 Task: Create List Newsletters in Board Social Media Management to Workspace Business Process Management. Create List Press Releases in Board Video Marketing to Workspace Business Process Management. Create List Social Media Posts in Board Customer Retention Strategy and Program Development to Workspace Business Process Management
Action: Mouse moved to (68, 372)
Screenshot: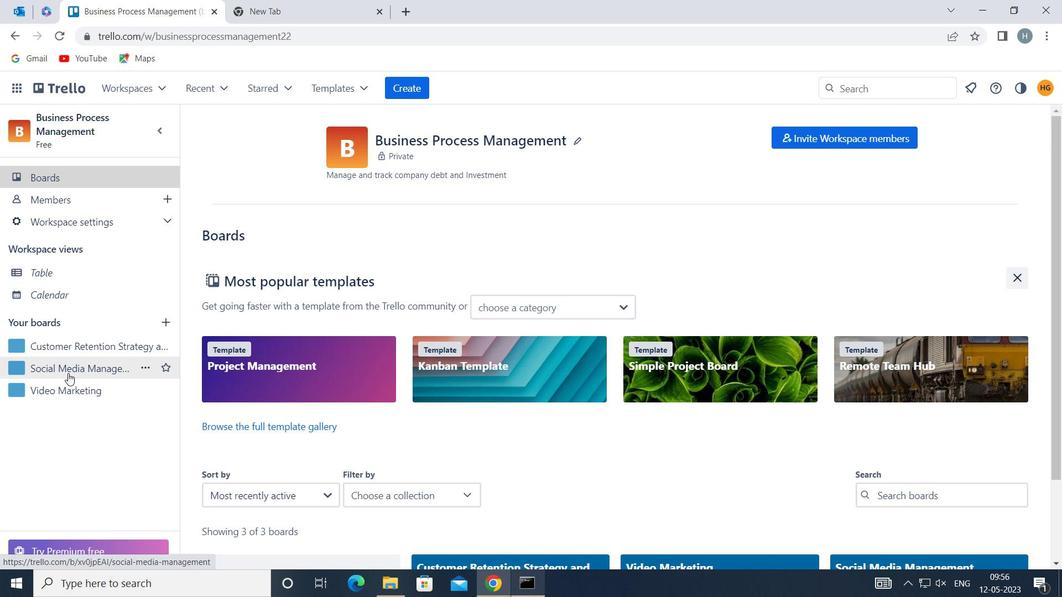 
Action: Mouse pressed left at (68, 372)
Screenshot: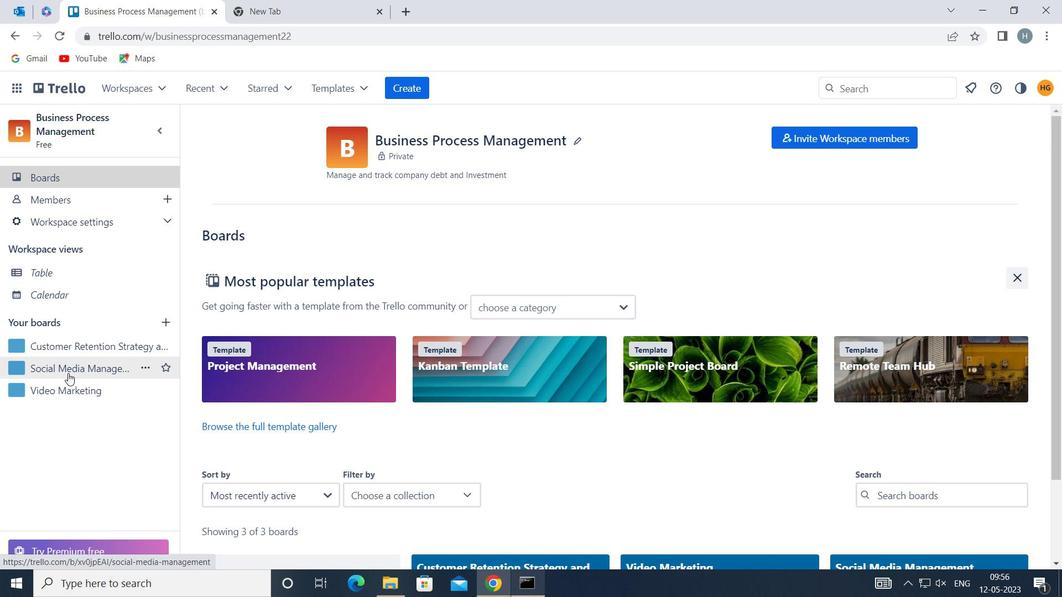 
Action: Mouse moved to (264, 199)
Screenshot: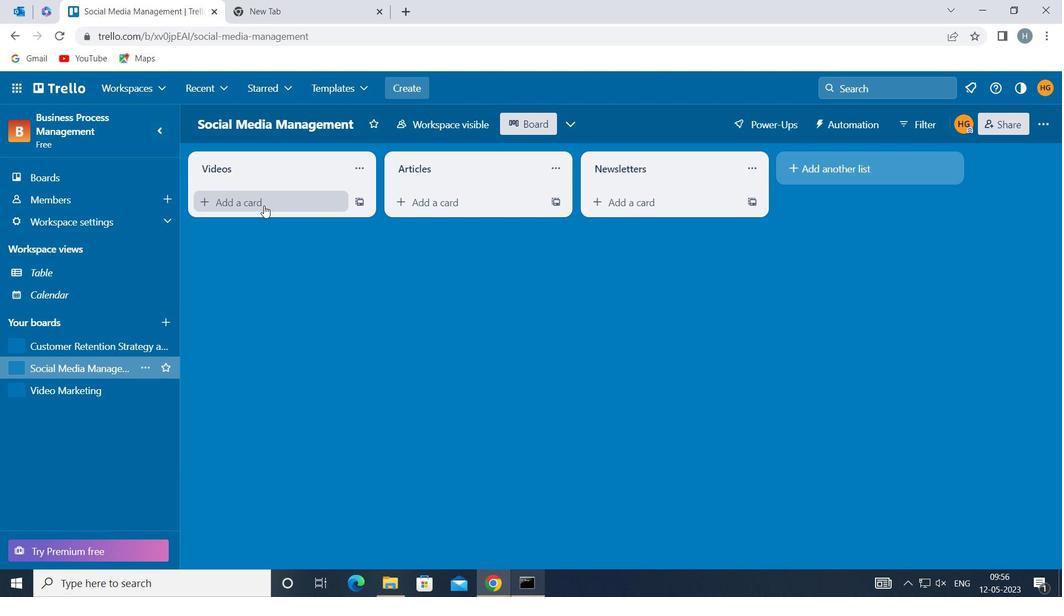 
Action: Mouse pressed left at (264, 199)
Screenshot: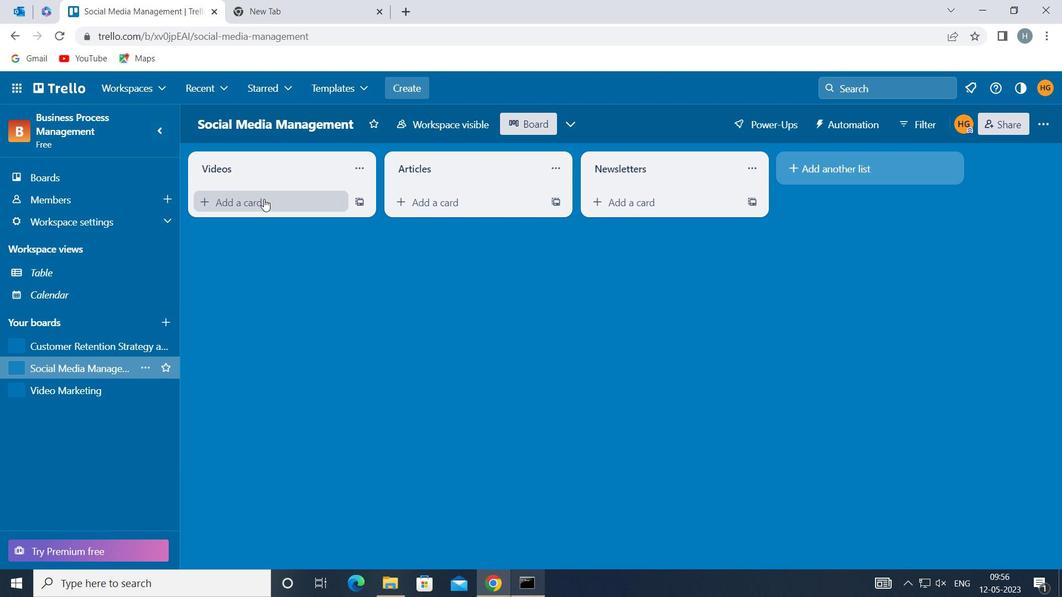 
Action: Key pressed <Key.shift>INFRASTRUCTURE<Key.space><Key.shift>UPGRADE
Screenshot: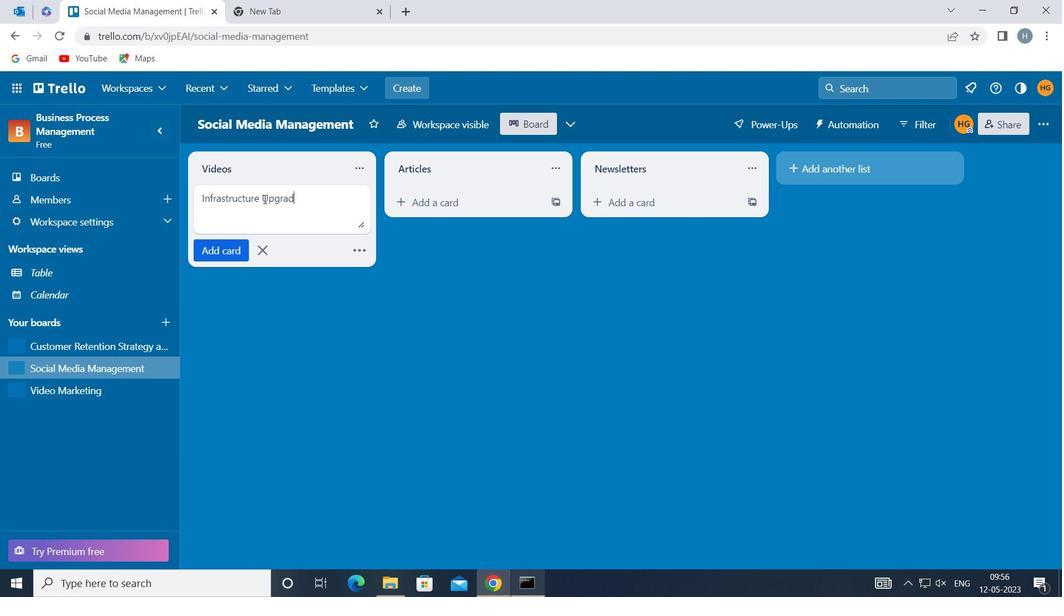 
Action: Mouse moved to (216, 251)
Screenshot: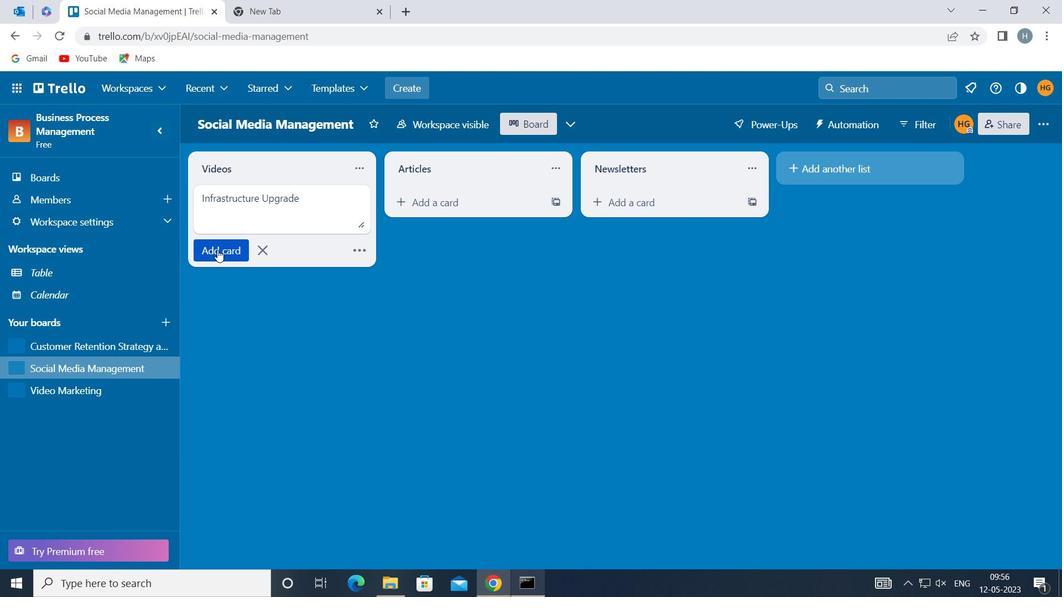 
Action: Mouse pressed left at (216, 251)
Screenshot: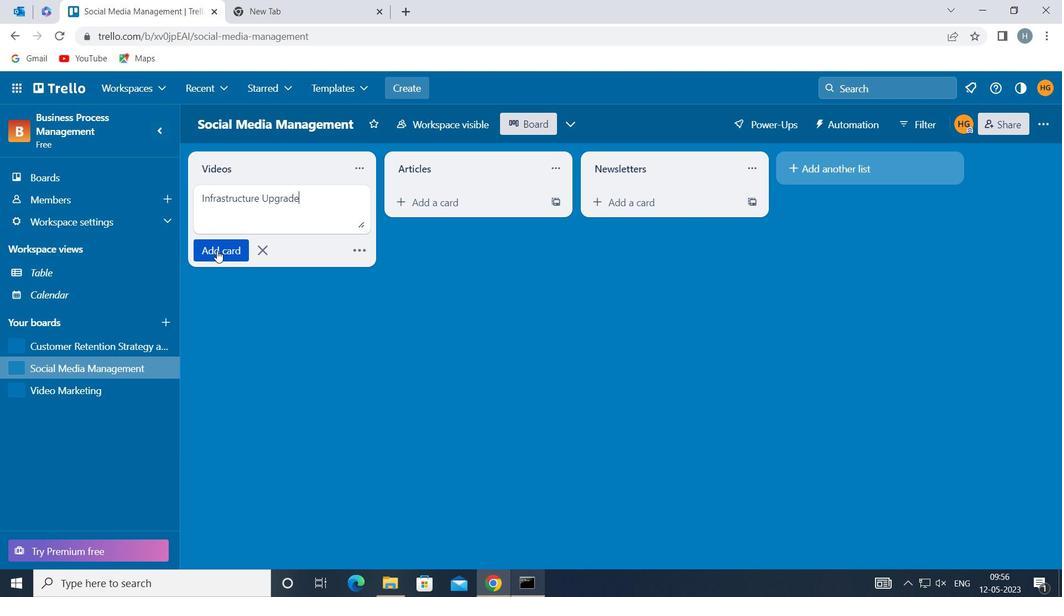 
Action: Mouse moved to (226, 310)
Screenshot: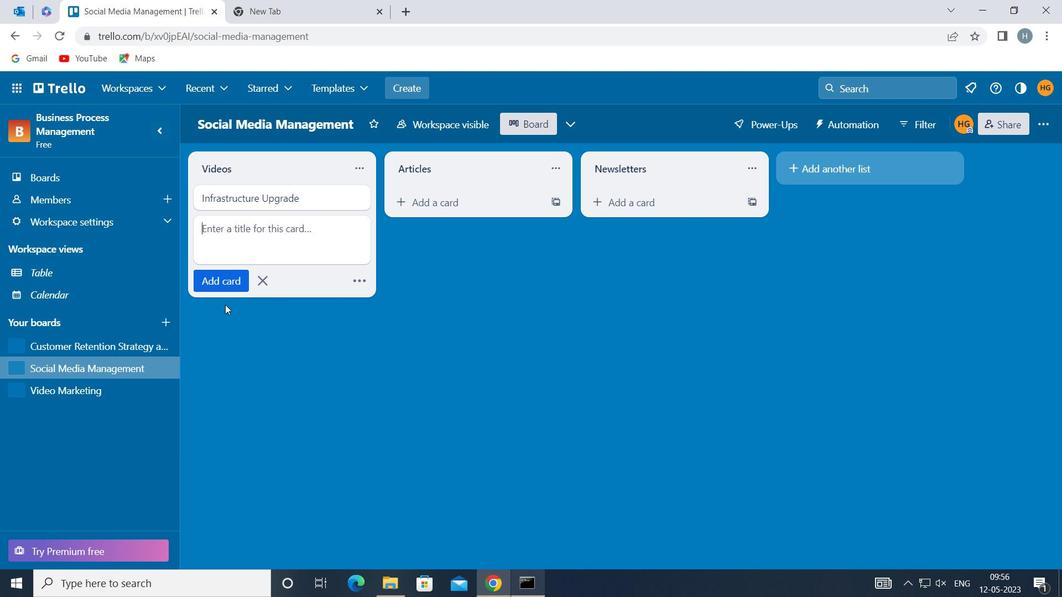 
Action: Mouse pressed left at (226, 310)
Screenshot: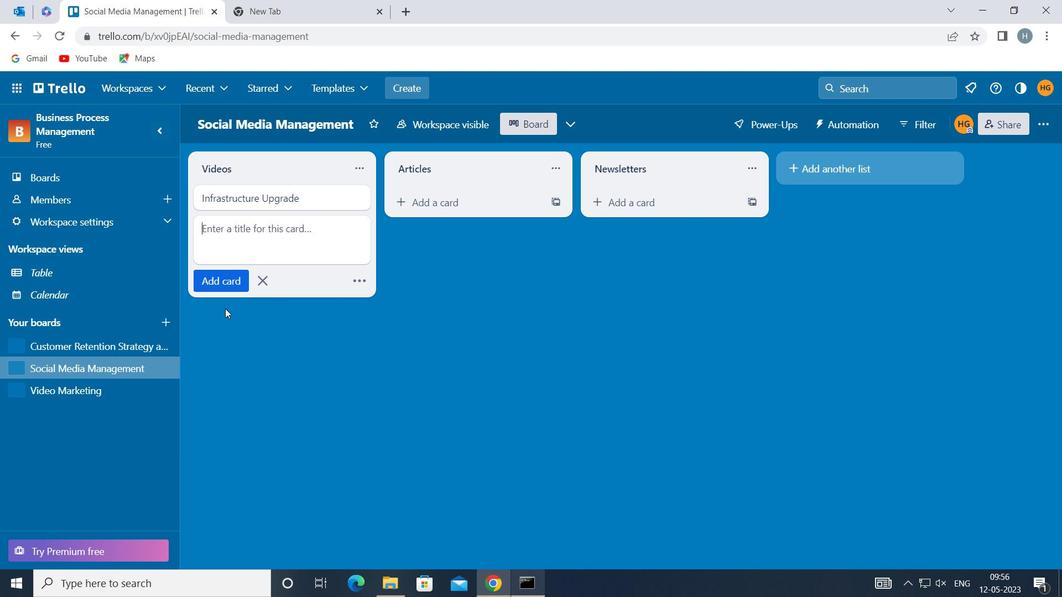 
Action: Mouse moved to (75, 386)
Screenshot: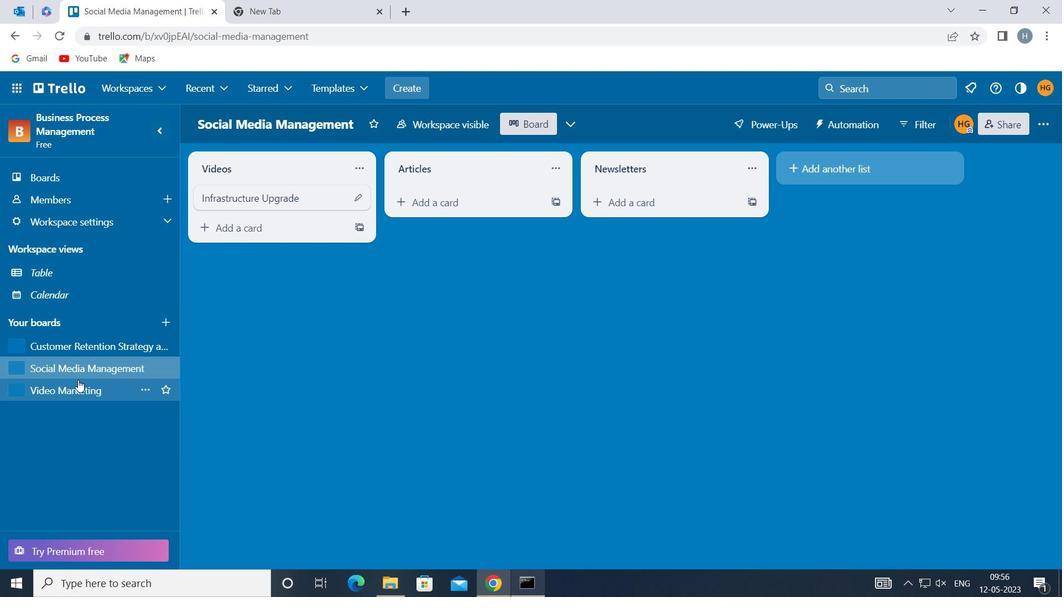 
Action: Mouse pressed left at (75, 386)
Screenshot: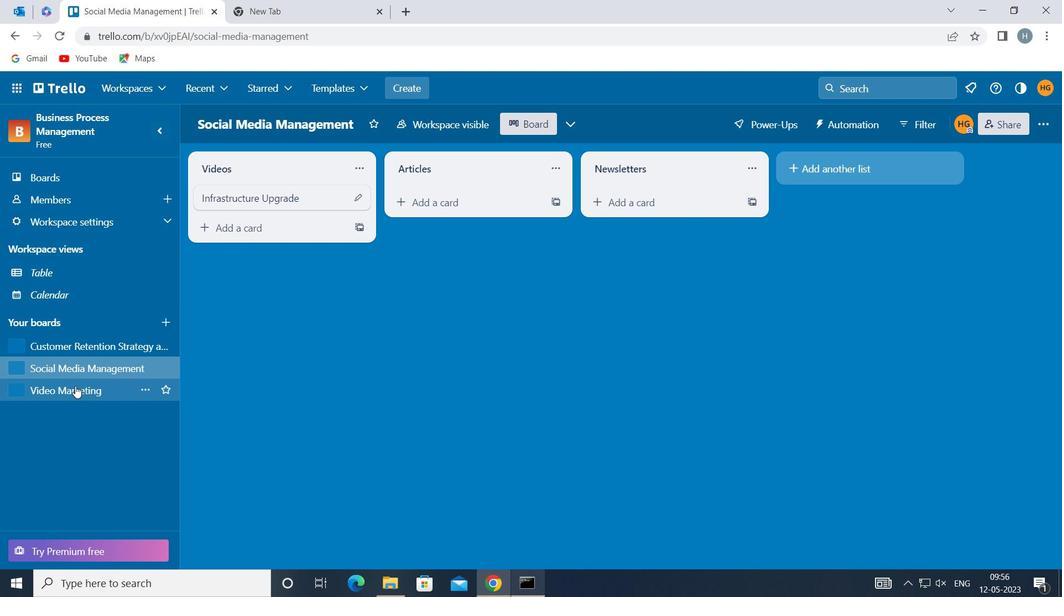 
Action: Mouse moved to (266, 205)
Screenshot: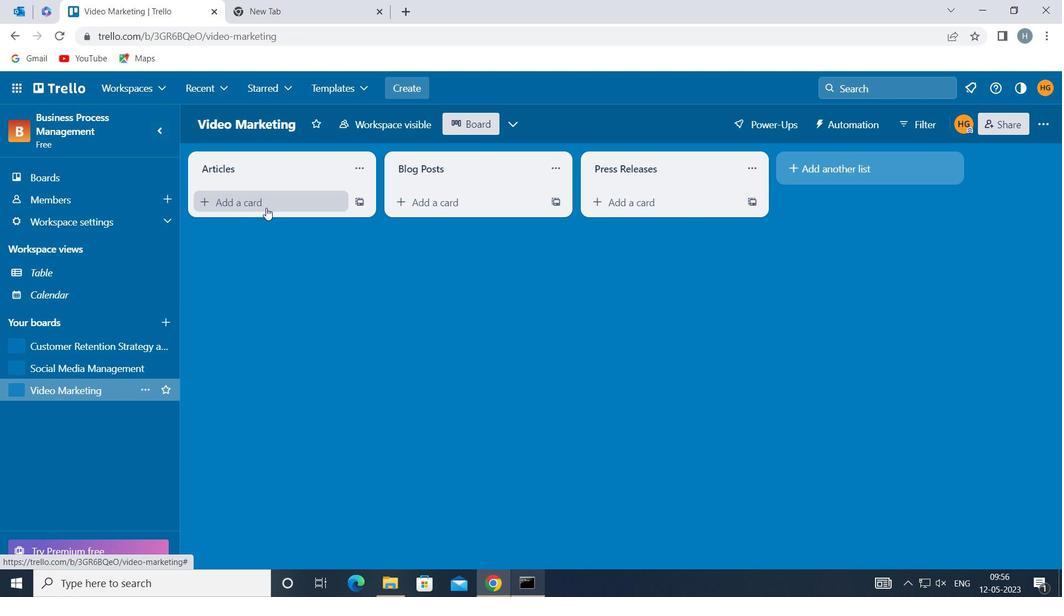 
Action: Mouse pressed left at (266, 205)
Screenshot: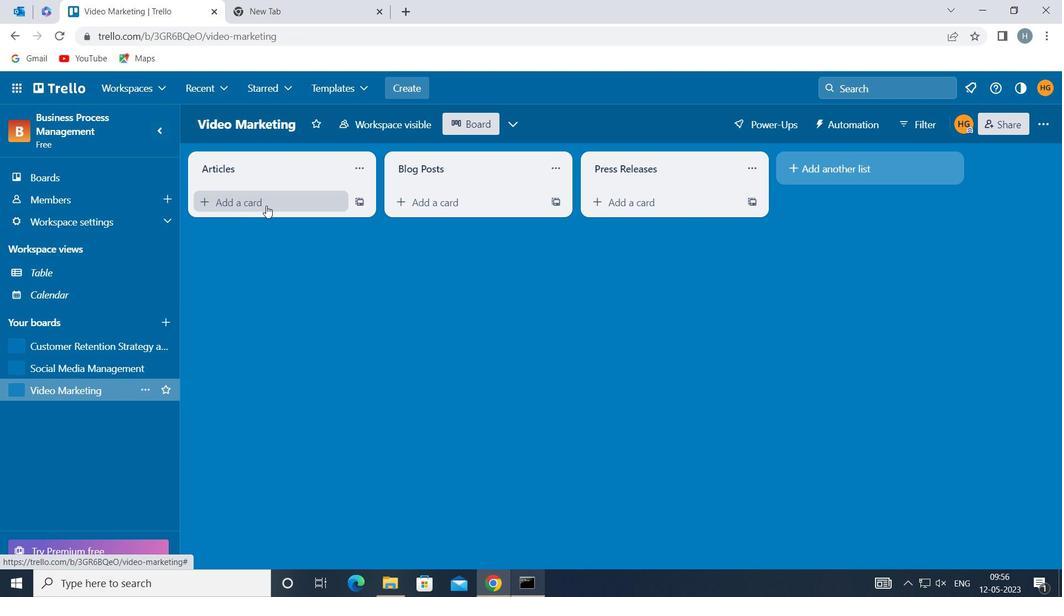 
Action: Mouse moved to (266, 204)
Screenshot: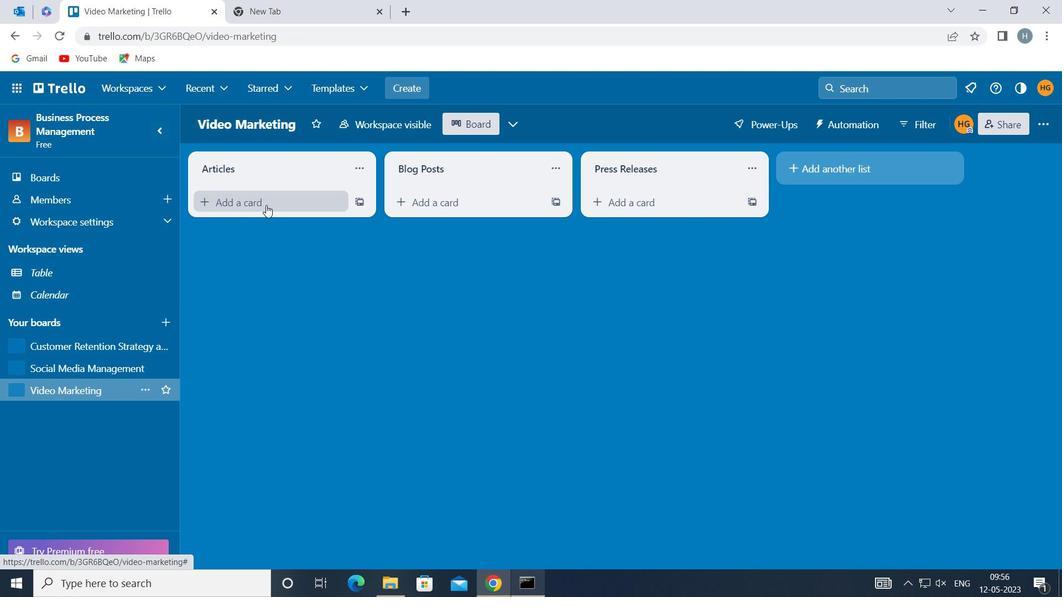
Action: Mouse pressed left at (266, 204)
Screenshot: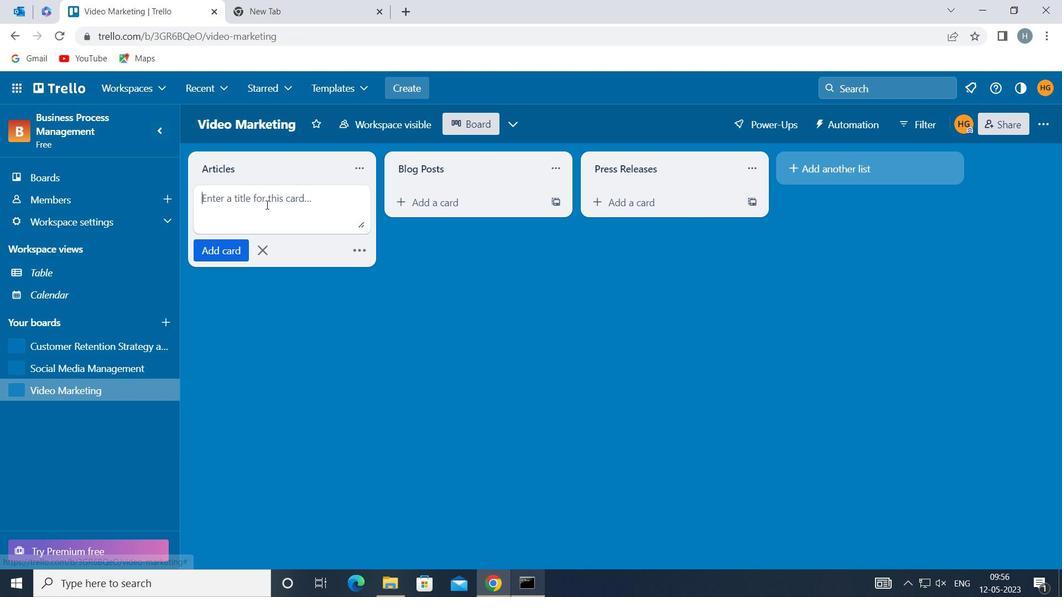 
Action: Key pressed <Key.shift>MANUFACTURING<Key.space><Key.shift>REVIEW
Screenshot: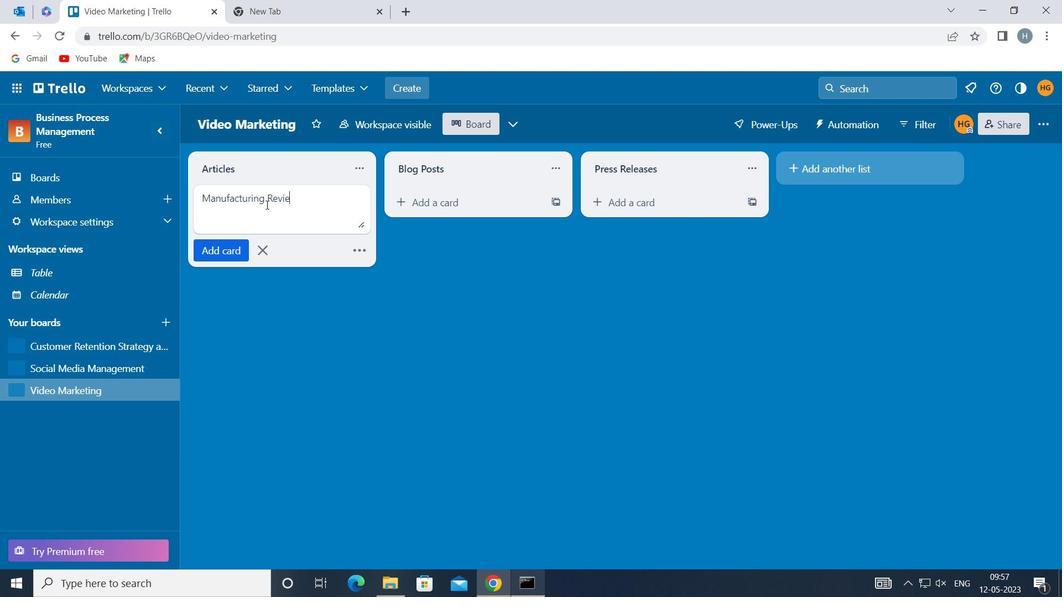 
Action: Mouse moved to (221, 249)
Screenshot: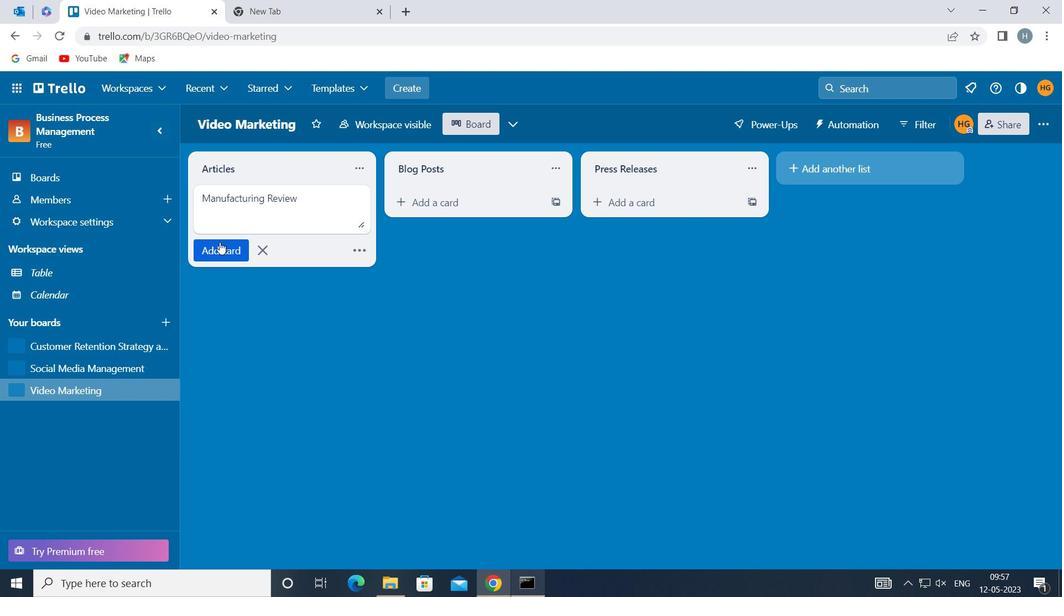 
Action: Mouse pressed left at (221, 249)
Screenshot: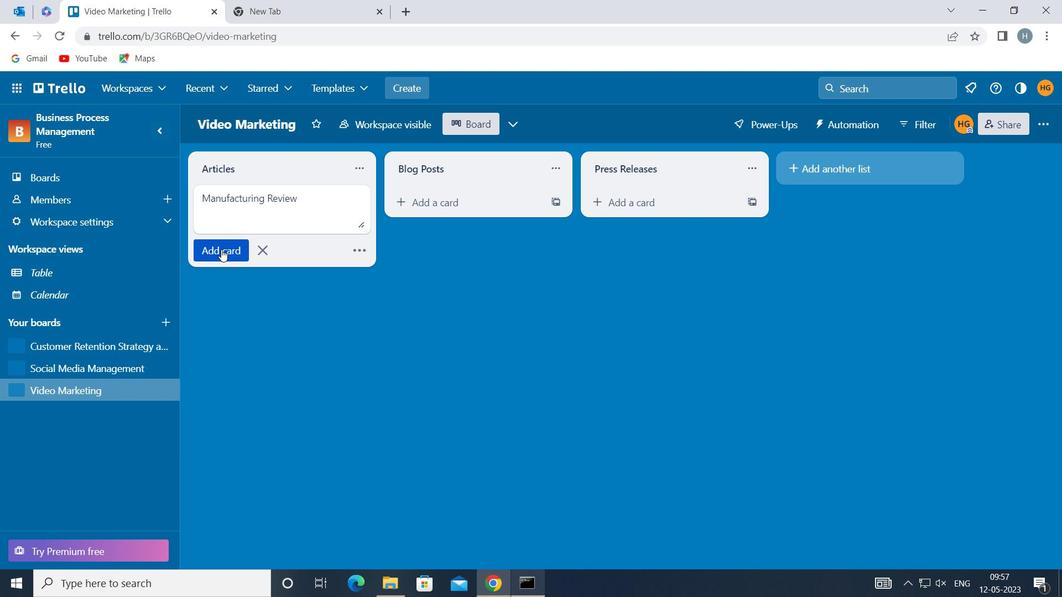 
Action: Mouse moved to (242, 320)
Screenshot: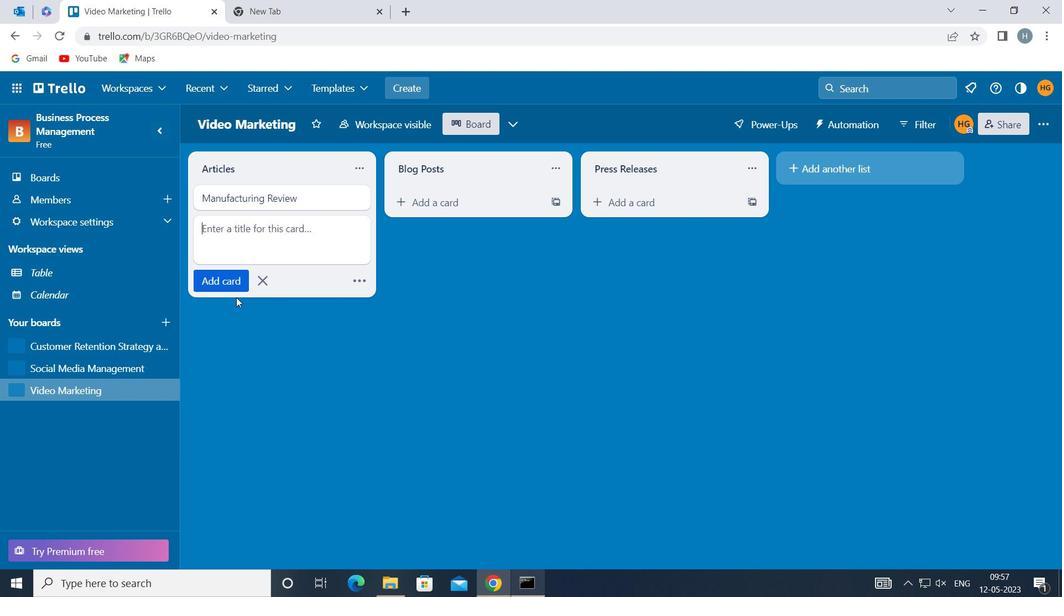 
Action: Mouse pressed left at (242, 320)
Screenshot: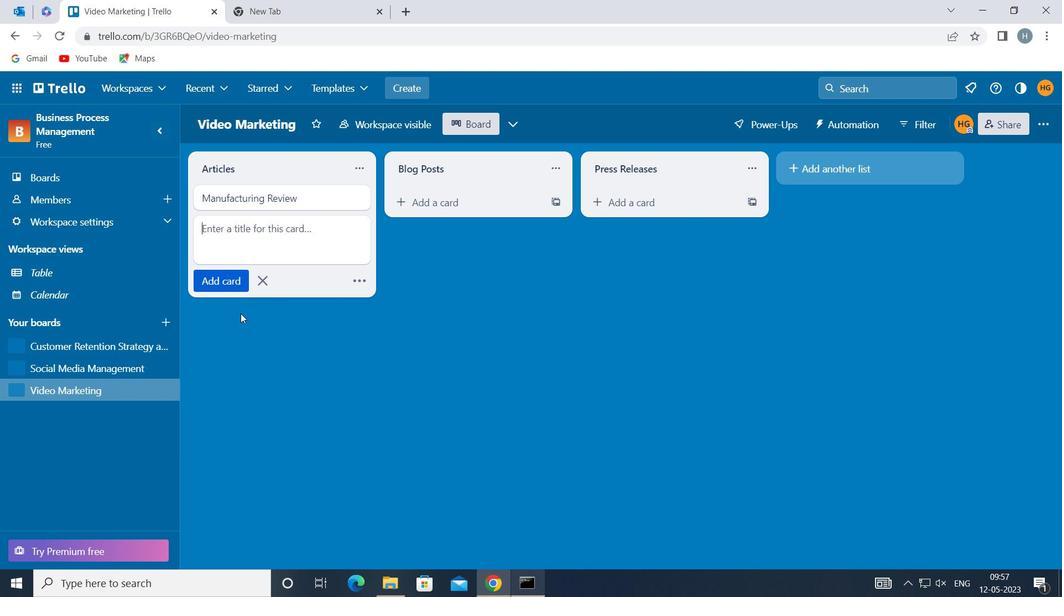 
Action: Mouse moved to (87, 346)
Screenshot: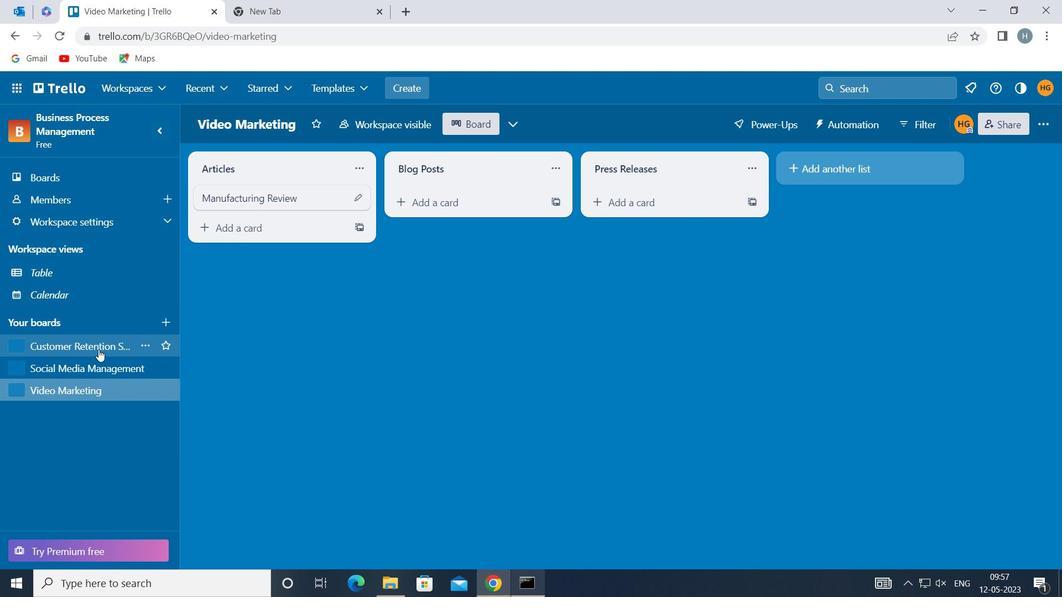
Action: Mouse pressed left at (87, 346)
Screenshot: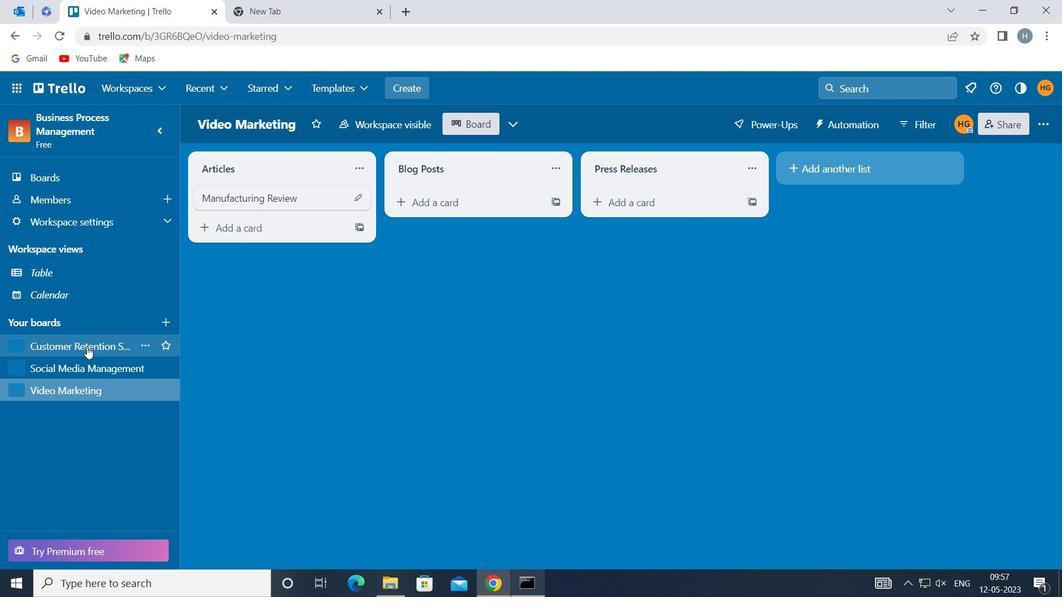 
Action: Mouse moved to (272, 199)
Screenshot: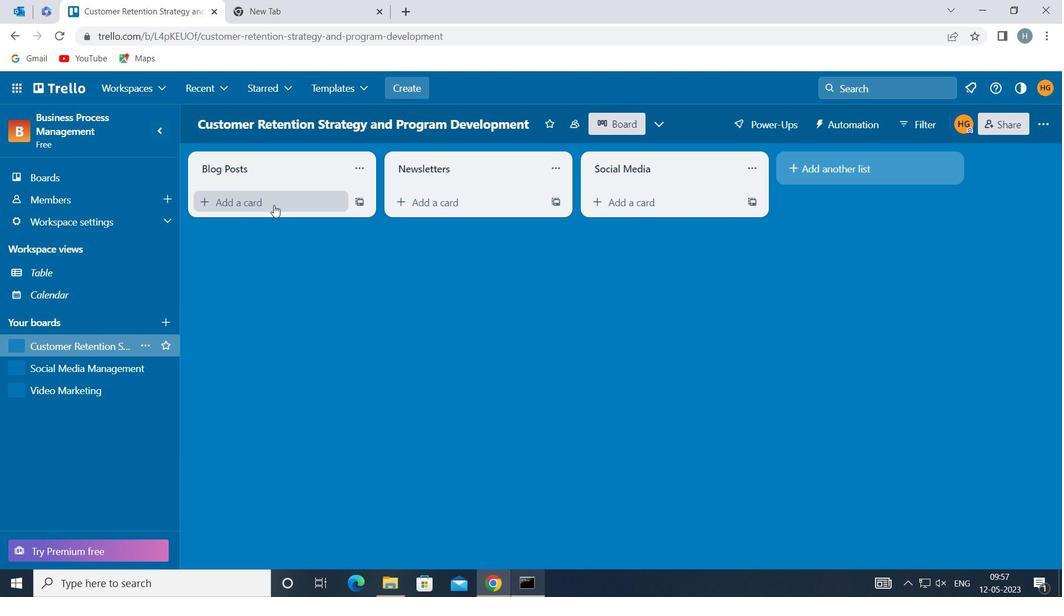 
Action: Mouse pressed left at (272, 199)
Screenshot: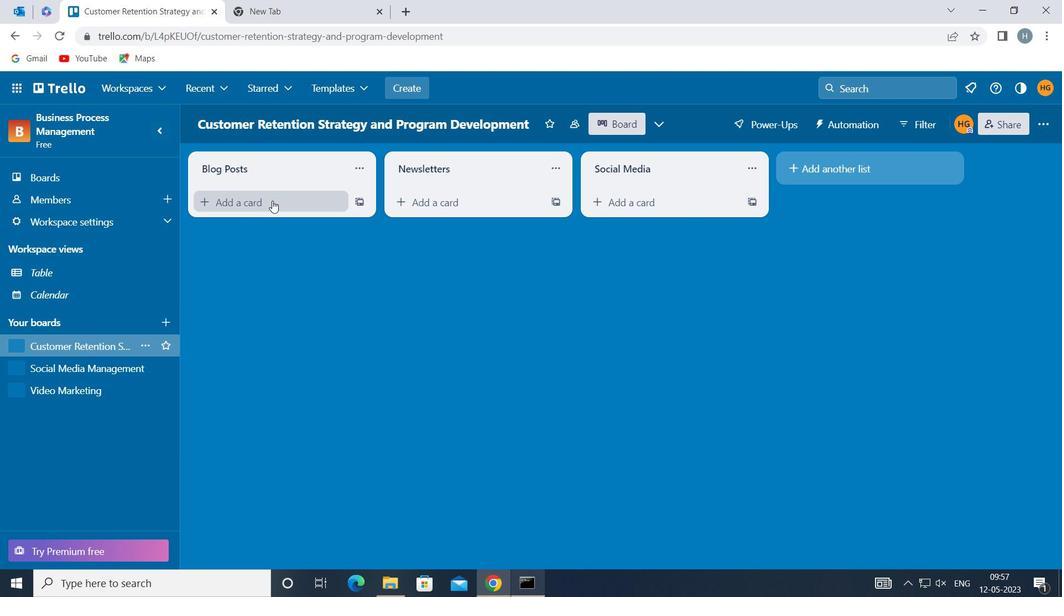 
Action: Mouse moved to (274, 208)
Screenshot: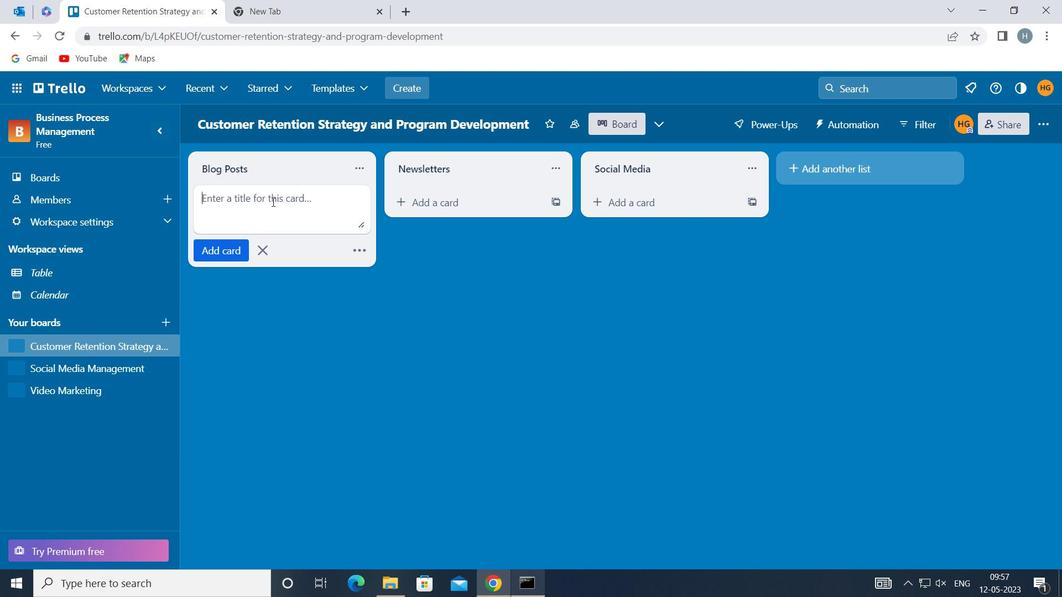 
Action: Mouse pressed left at (274, 208)
Screenshot: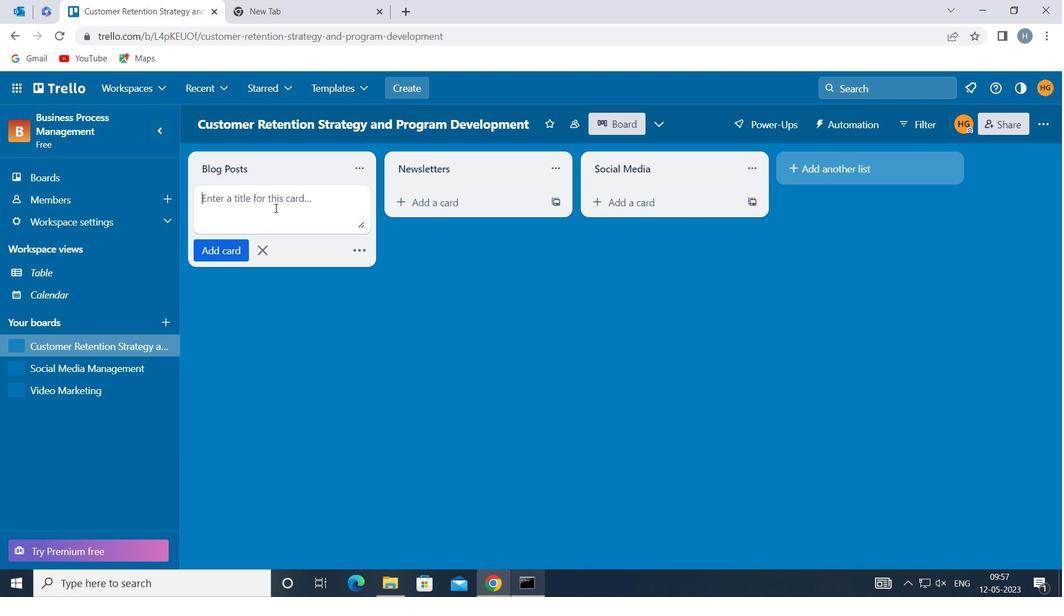 
Action: Key pressed <Key.shift>SERVER<Key.space><Key.shift>MIGRATION
Screenshot: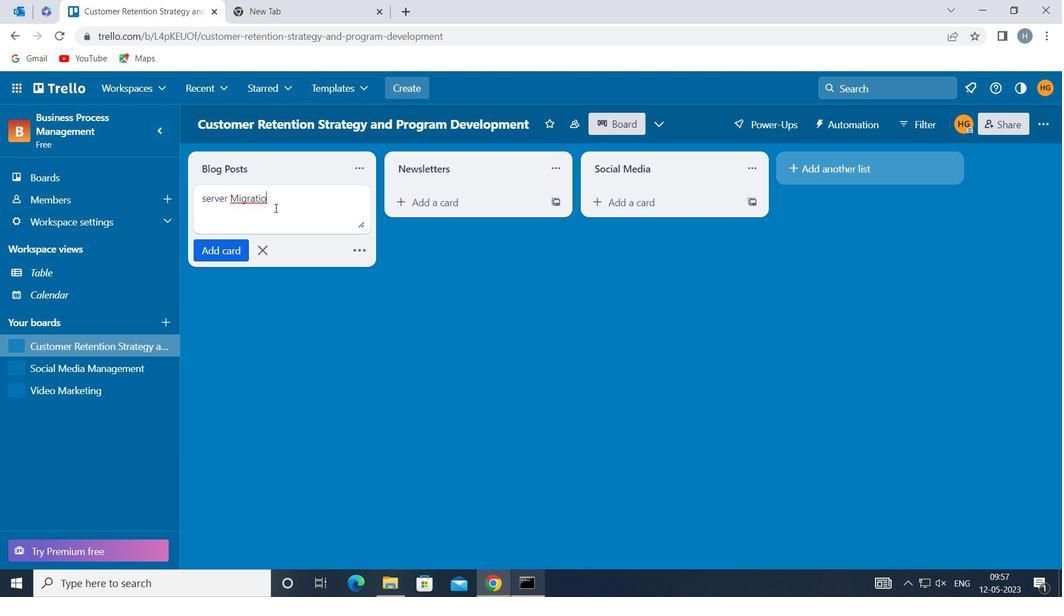 
Action: Mouse moved to (235, 253)
Screenshot: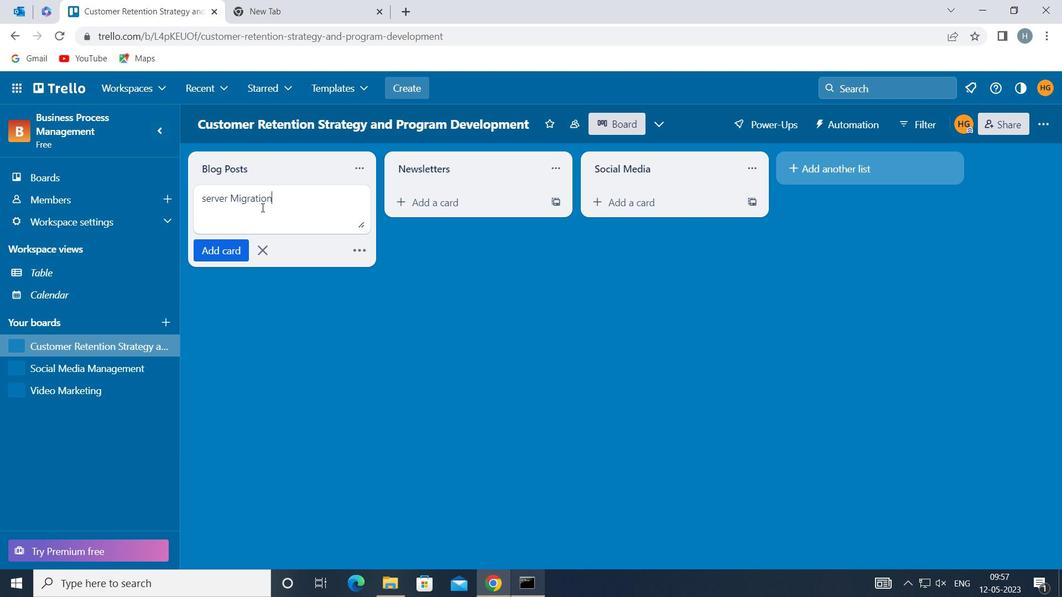 
Action: Mouse pressed left at (235, 253)
Screenshot: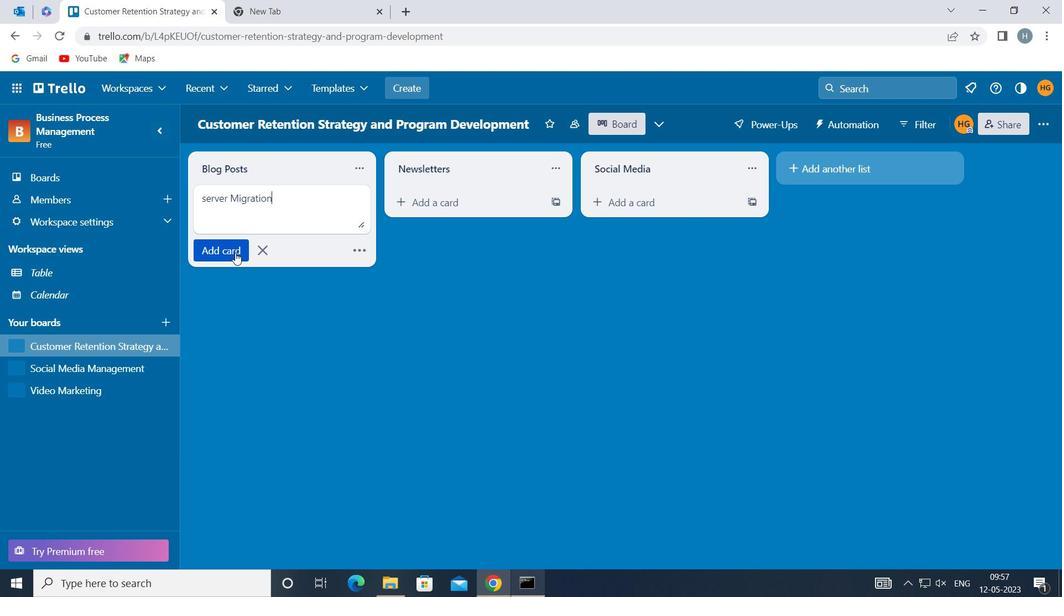
Action: Mouse moved to (285, 366)
Screenshot: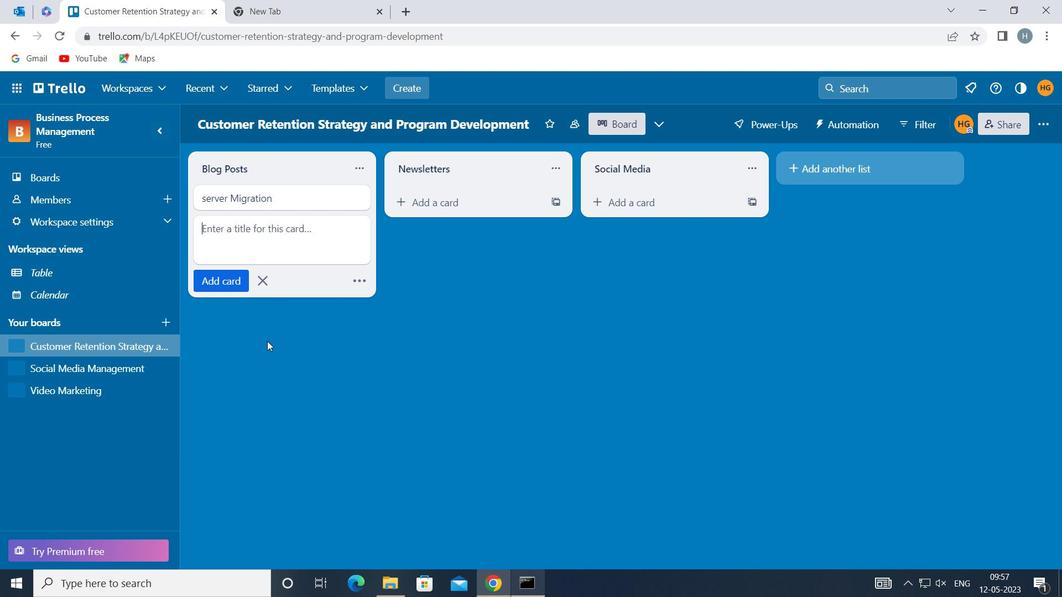 
Action: Mouse pressed left at (285, 366)
Screenshot: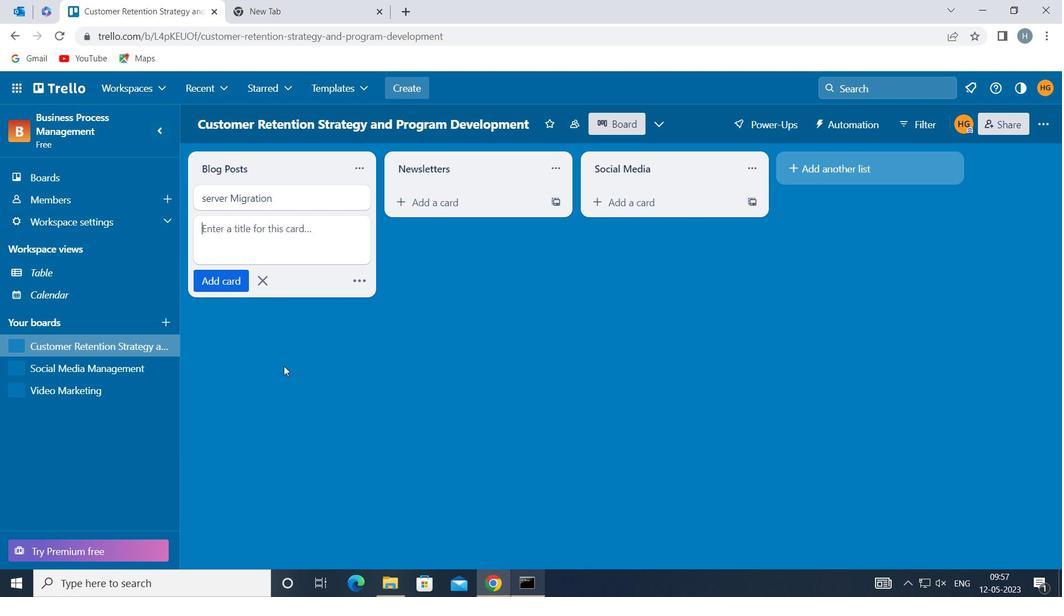 
Action: Mouse moved to (286, 366)
Screenshot: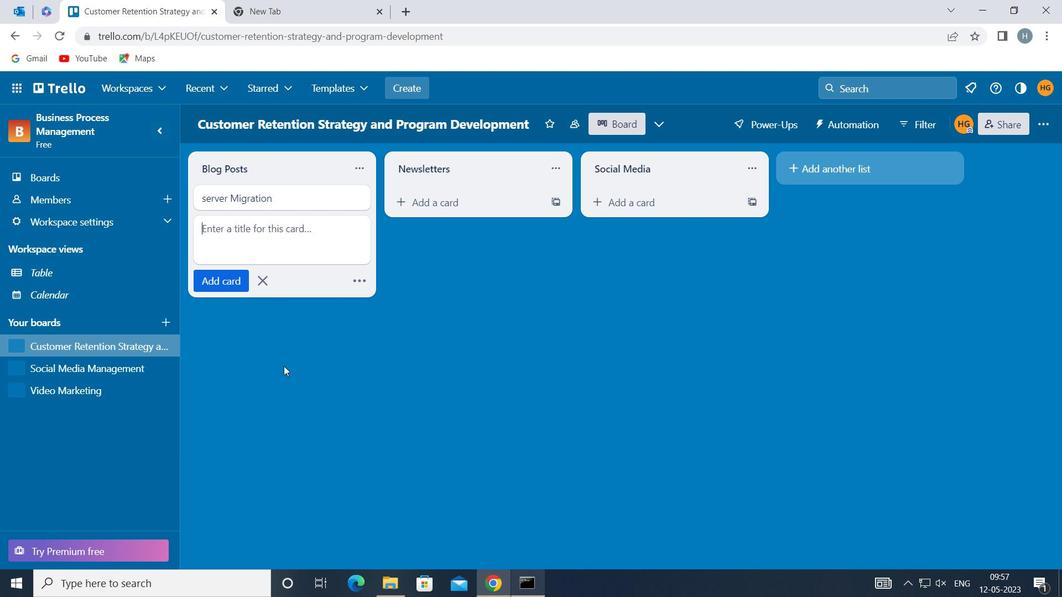 
